 Task: Create New Customer with Customer Name: The Total Wholesale, Billing Address Line1: 2549 Lynch Street, Billing Address Line2:  New Berlin, Billing Address Line3:  Wisconsin 53151, Cell Number: 773-864-3882
Action: Mouse pressed left at (148, 28)
Screenshot: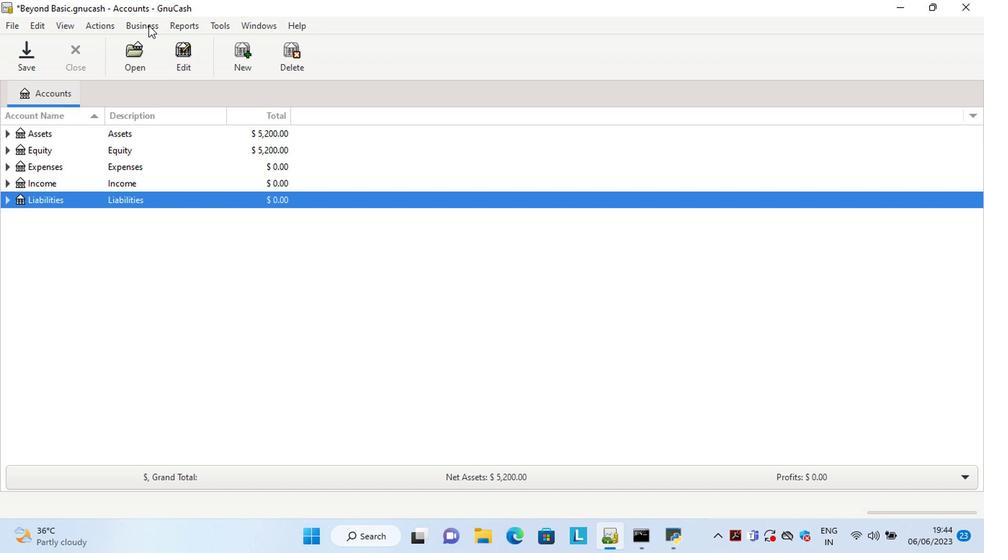 
Action: Mouse moved to (320, 64)
Screenshot: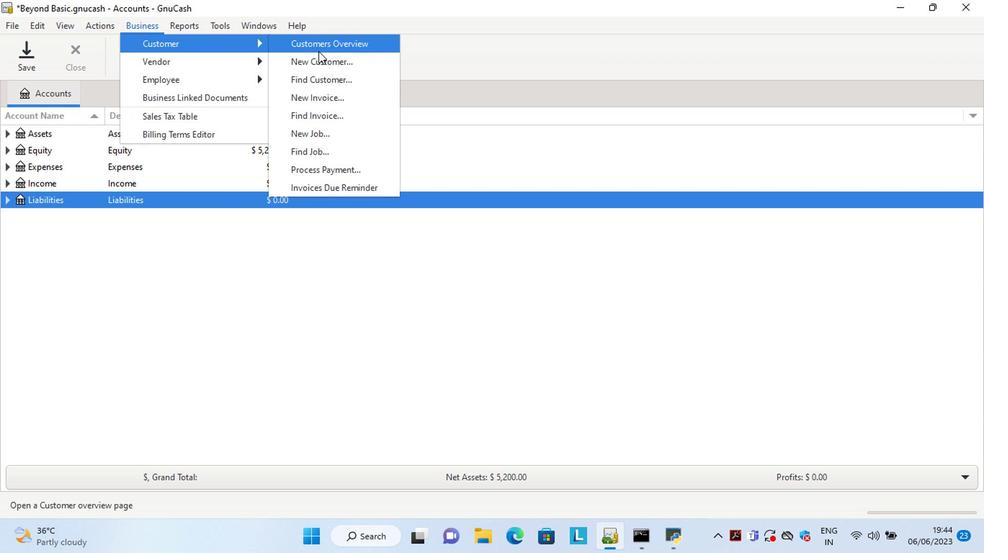 
Action: Mouse pressed left at (320, 64)
Screenshot: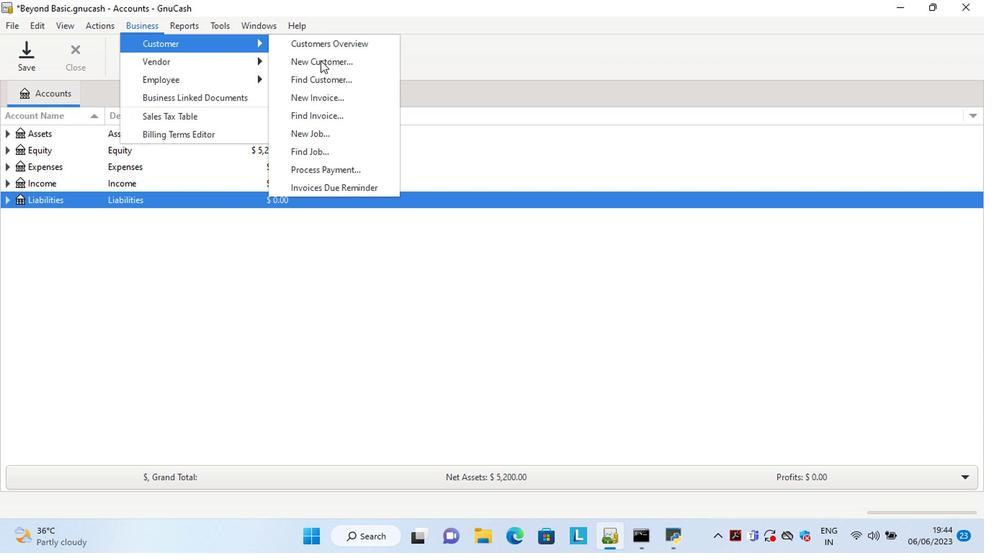 
Action: Mouse moved to (768, 356)
Screenshot: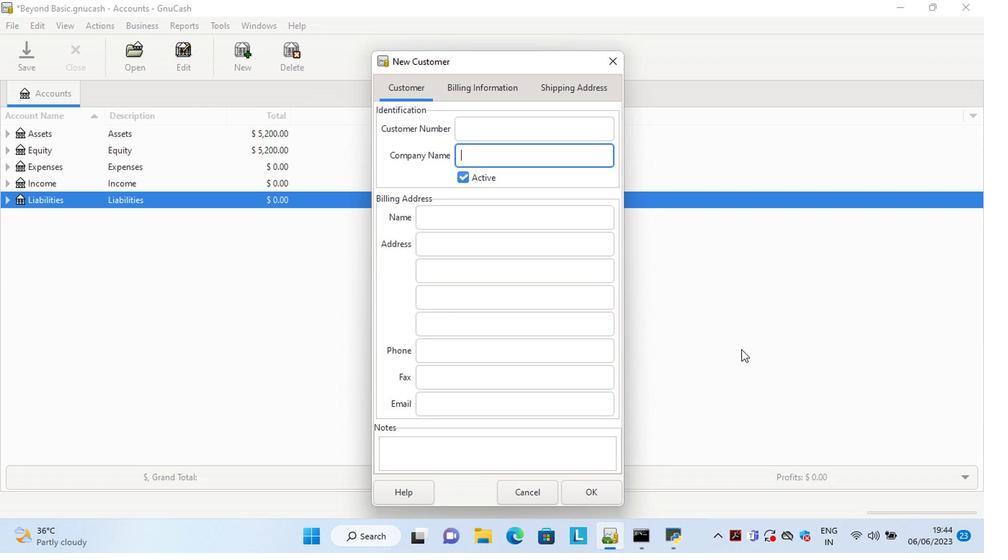 
Action: Key pressed <Key.shift>The<Key.space><Key.shift>Total<Key.space><Key.shift>Sh<Key.backspace><Key.backspace><Key.shift>Wholesale<Key.tab><Key.tab><Key.tab>2549<Key.space><Key.shift>Lynch<Key.space><Key.shift>Street<Key.tab><Key.shift>New<Key.space><Key.shift>Berlin<Key.tab><Key.shift>W<Key.tab><Key.tab>773-864-3882
Screenshot: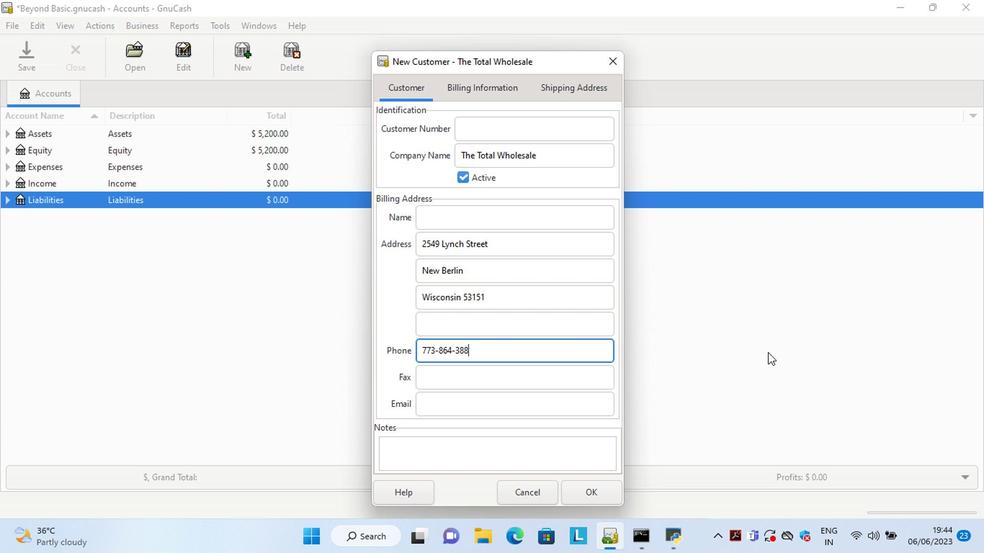 
Action: Mouse moved to (604, 490)
Screenshot: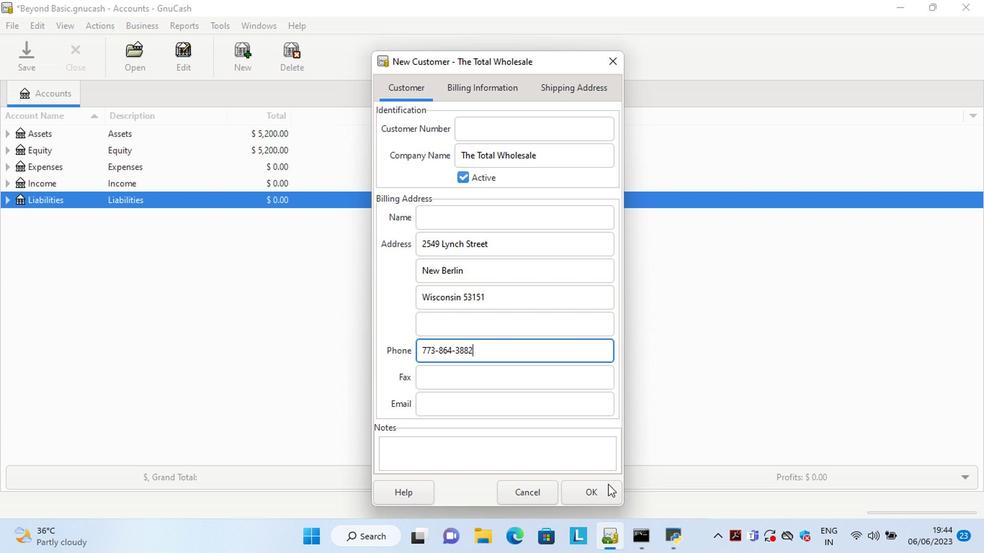
Action: Mouse pressed left at (604, 490)
Screenshot: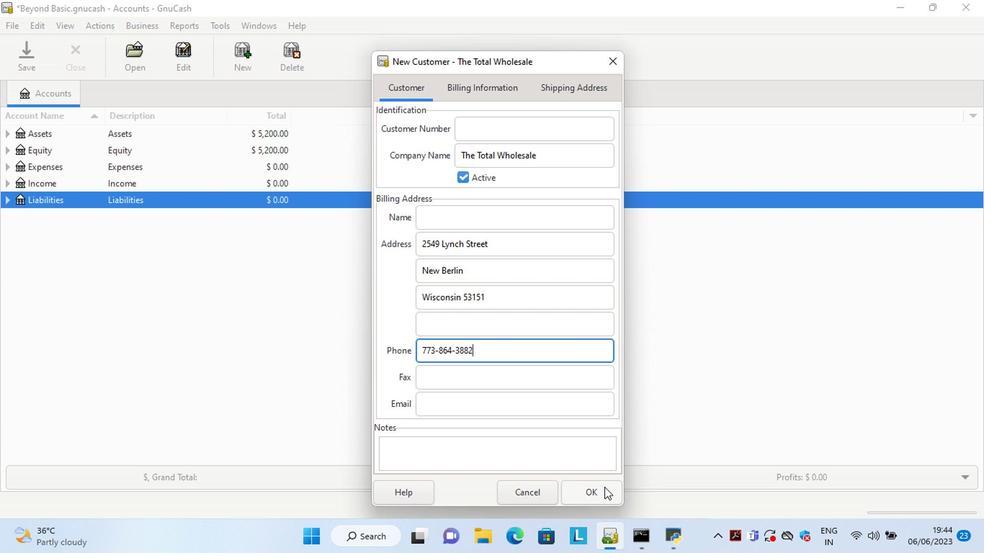 
